 Task: Assign Harsh Tikku as Assignee of Issue Issue0026 in Backlog  in Scrum Project Project0006 in Jira
Action: Mouse moved to (373, 426)
Screenshot: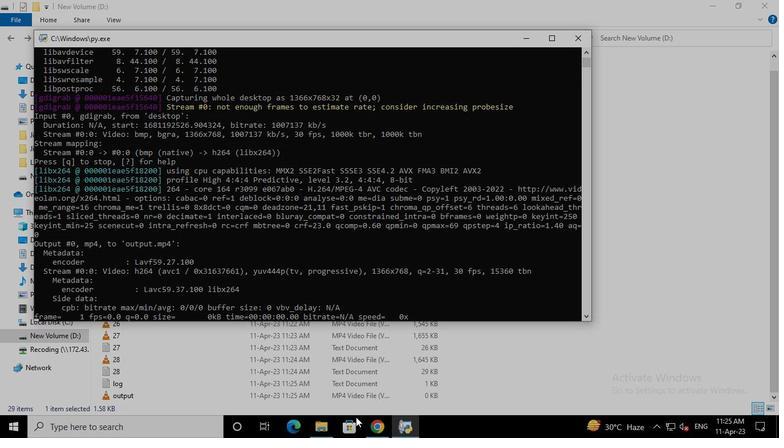 
Action: Mouse pressed left at (373, 426)
Screenshot: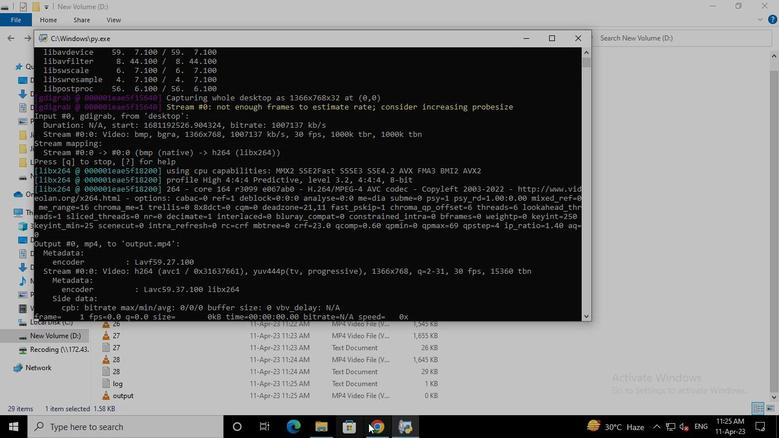 
Action: Mouse moved to (88, 169)
Screenshot: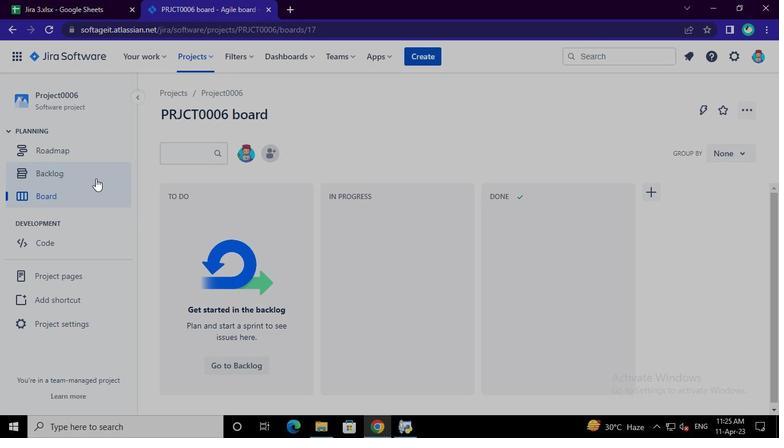 
Action: Mouse pressed left at (88, 169)
Screenshot: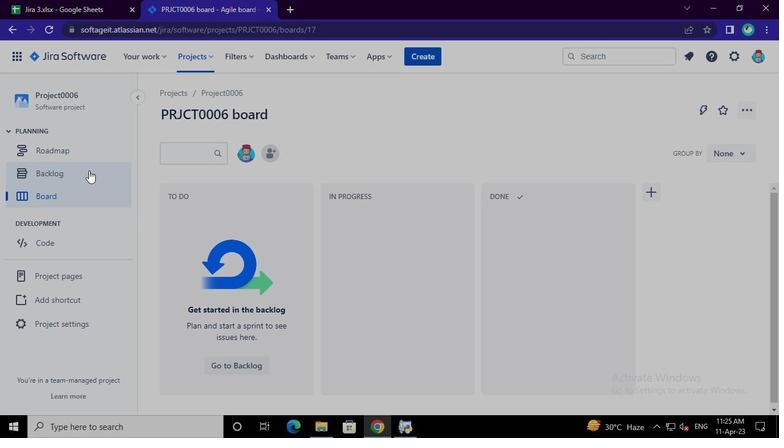 
Action: Mouse moved to (704, 256)
Screenshot: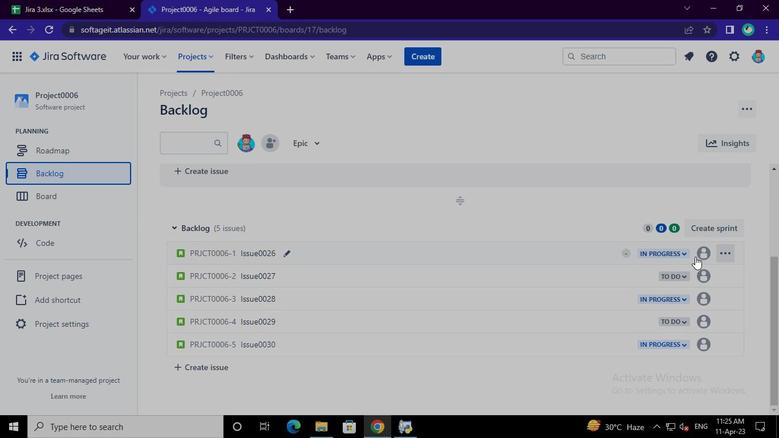 
Action: Mouse pressed left at (704, 256)
Screenshot: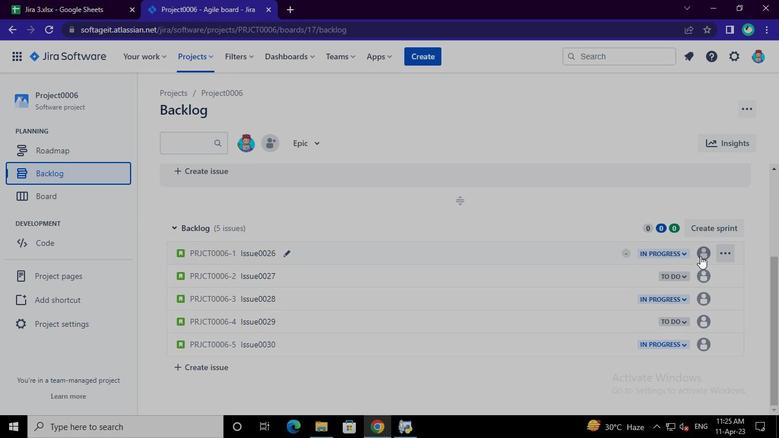 
Action: Mouse moved to (625, 326)
Screenshot: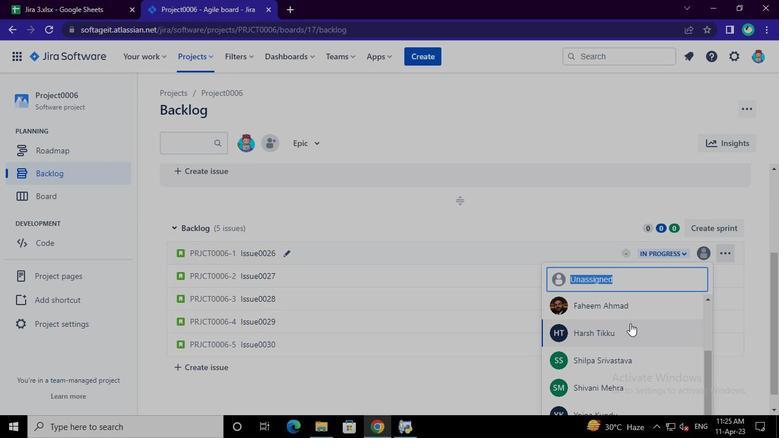 
Action: Mouse pressed left at (625, 326)
Screenshot: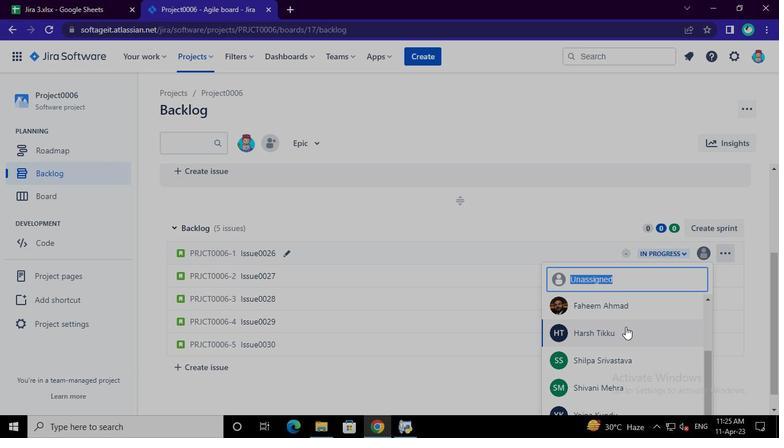 
Action: Mouse moved to (410, 428)
Screenshot: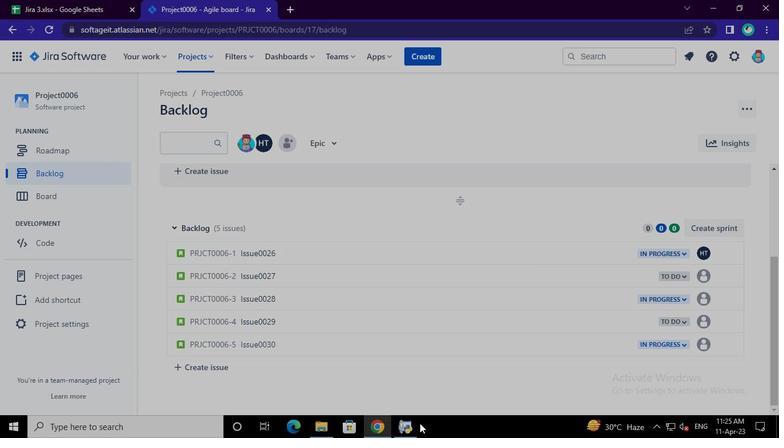 
Action: Mouse pressed left at (410, 428)
Screenshot: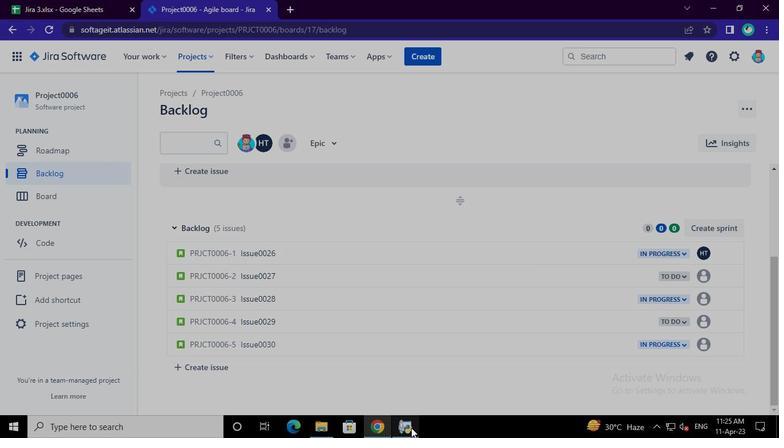 
Action: Mouse moved to (584, 39)
Screenshot: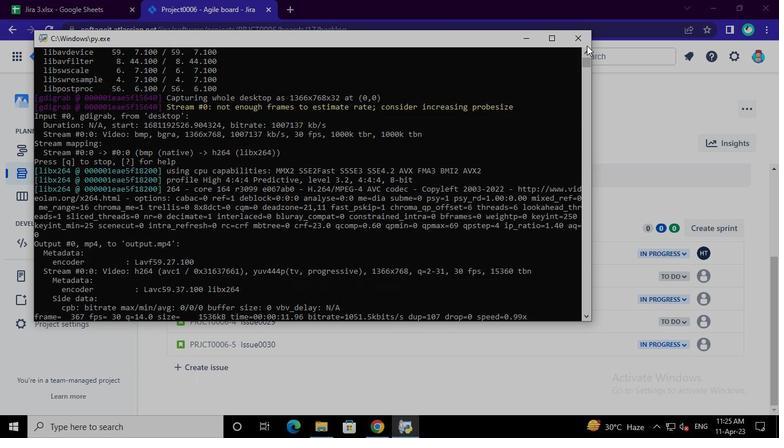 
Action: Mouse pressed left at (584, 39)
Screenshot: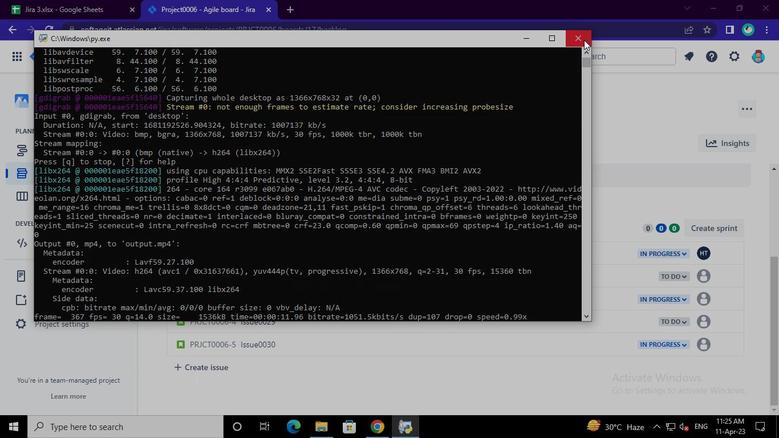 
